 Task: Filter services by "Accounting".
Action: Mouse moved to (338, 73)
Screenshot: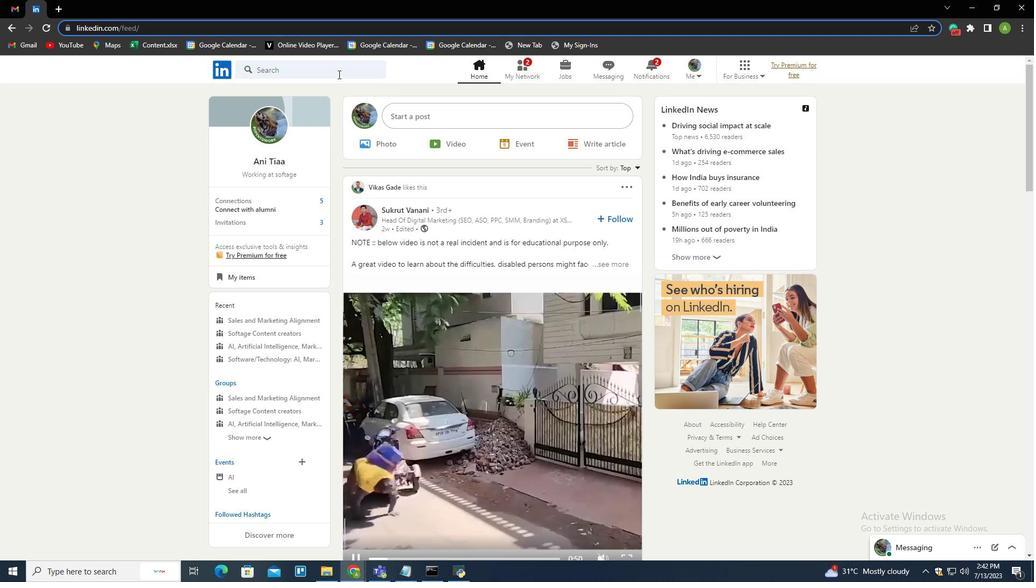 
Action: Mouse pressed left at (338, 73)
Screenshot: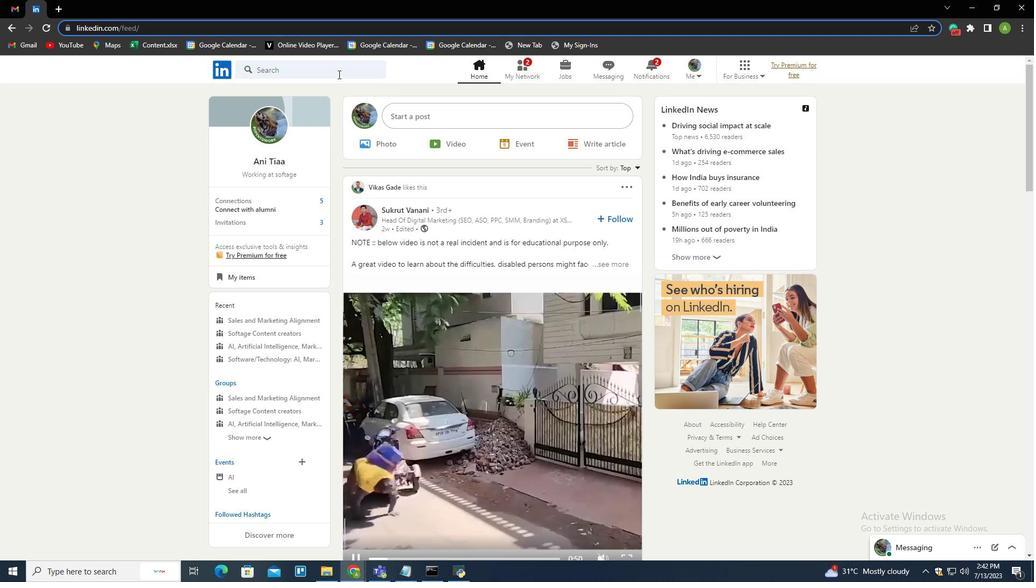 
Action: Key pressed hiring<Key.enter>
Screenshot: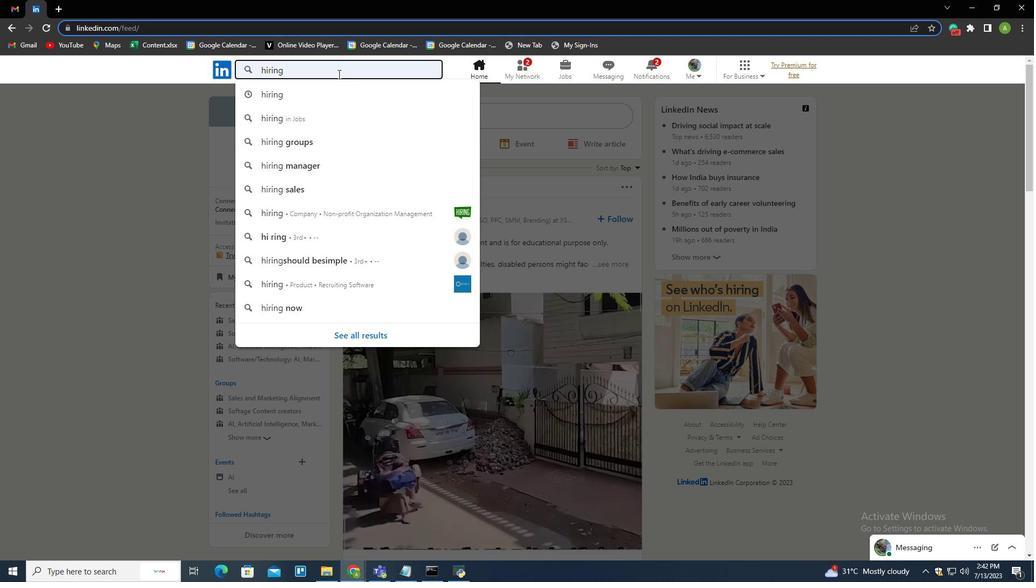 
Action: Mouse moved to (643, 95)
Screenshot: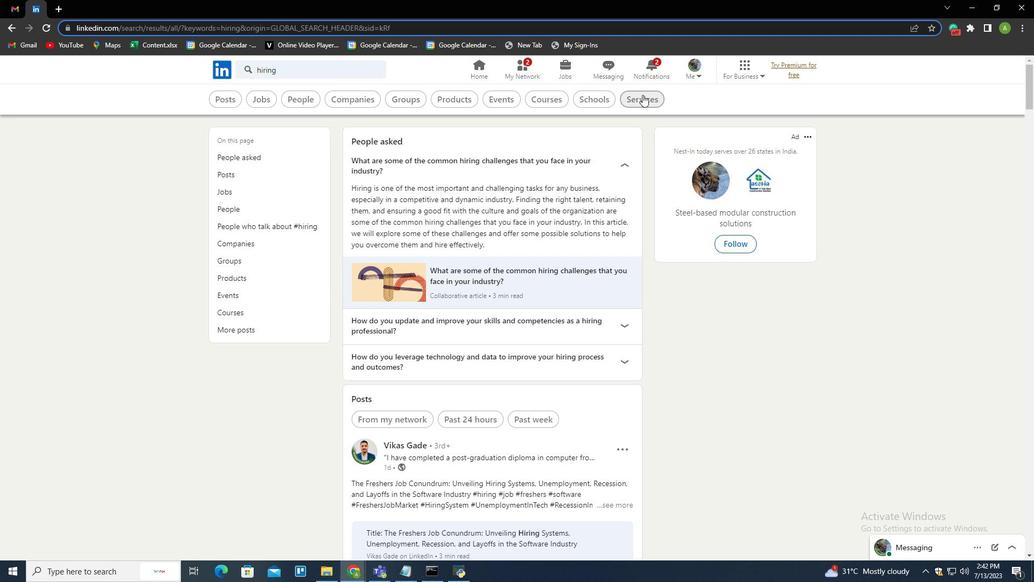 
Action: Mouse pressed left at (643, 95)
Screenshot: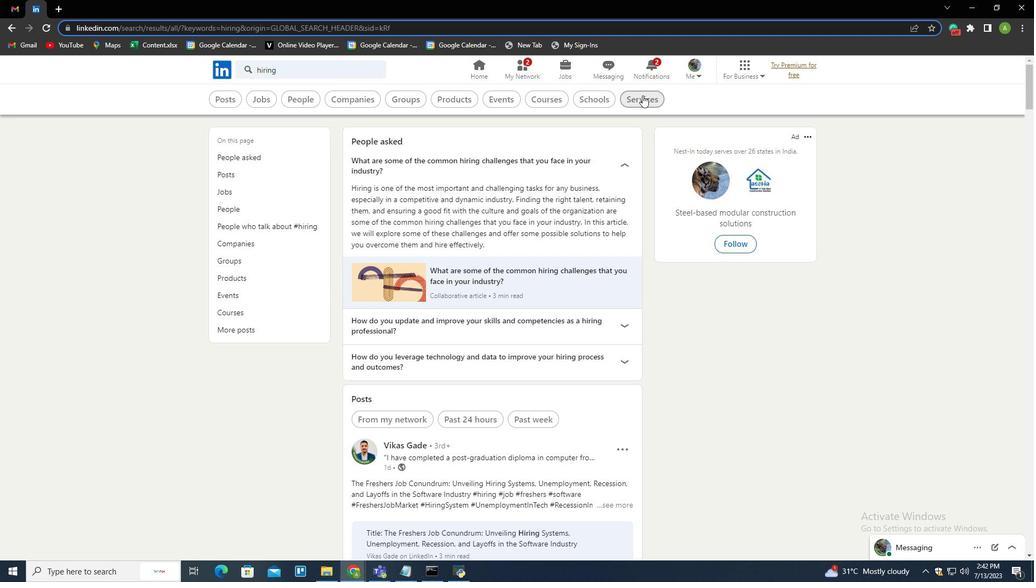 
Action: Mouse moved to (333, 100)
Screenshot: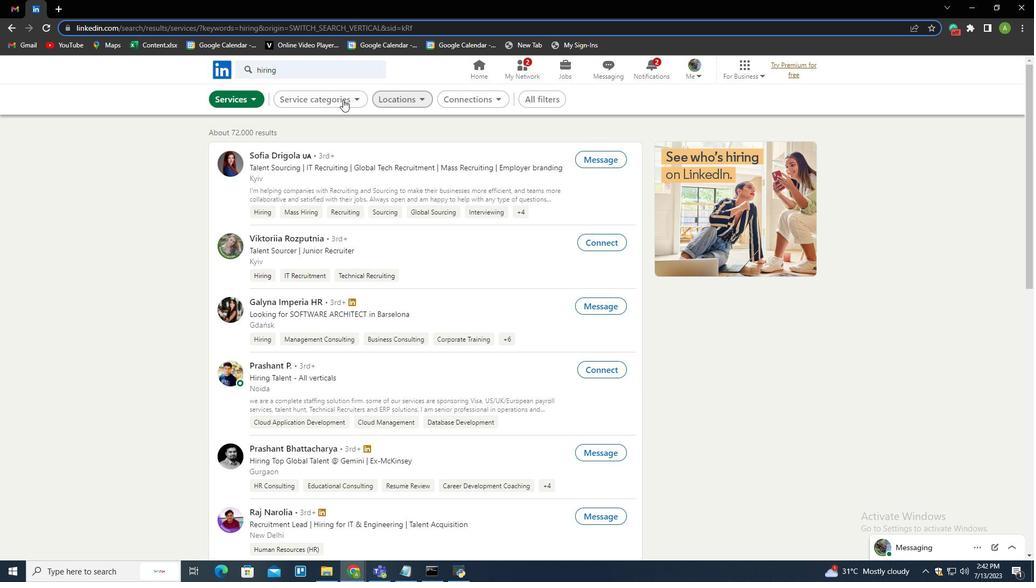 
Action: Mouse pressed left at (333, 100)
Screenshot: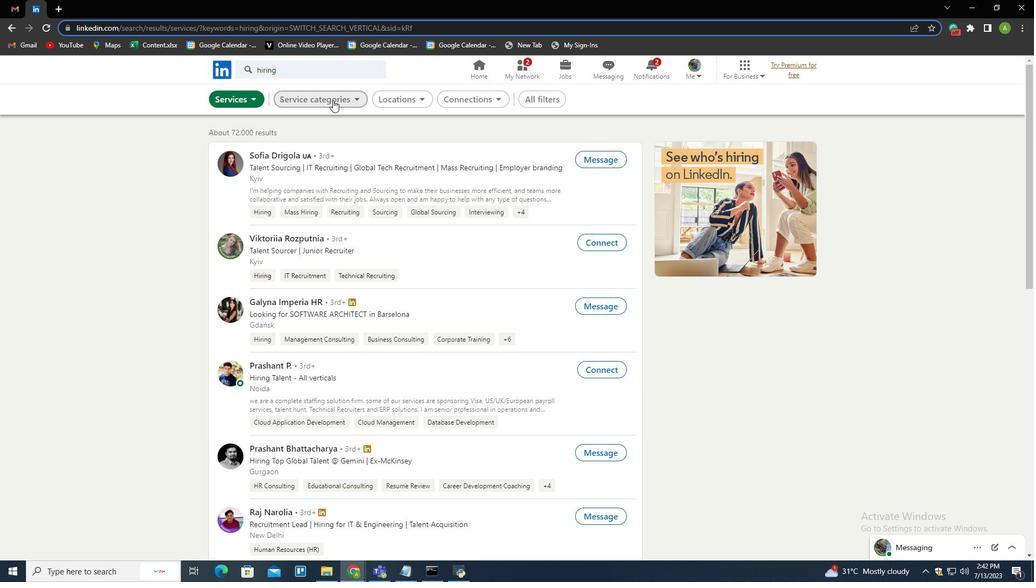 
Action: Mouse moved to (291, 133)
Screenshot: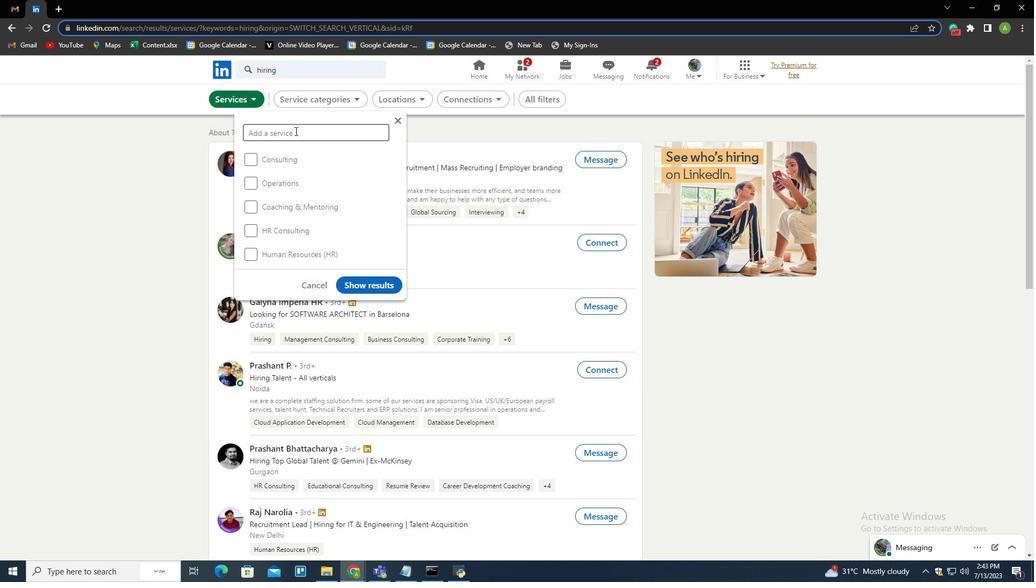 
Action: Mouse pressed left at (291, 133)
Screenshot: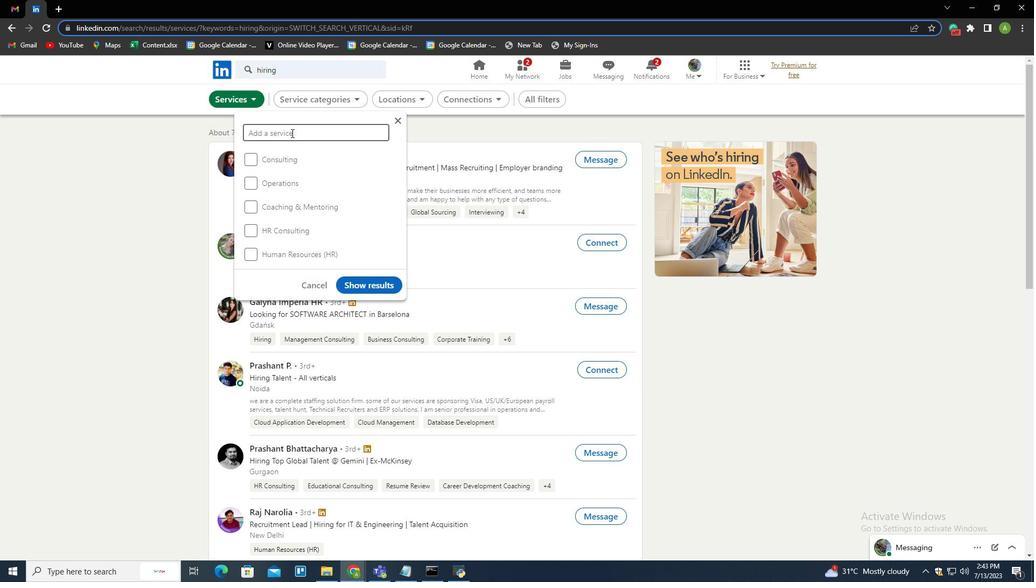 
Action: Key pressed <Key.shift>Accounting<Key.down><Key.enter>
Screenshot: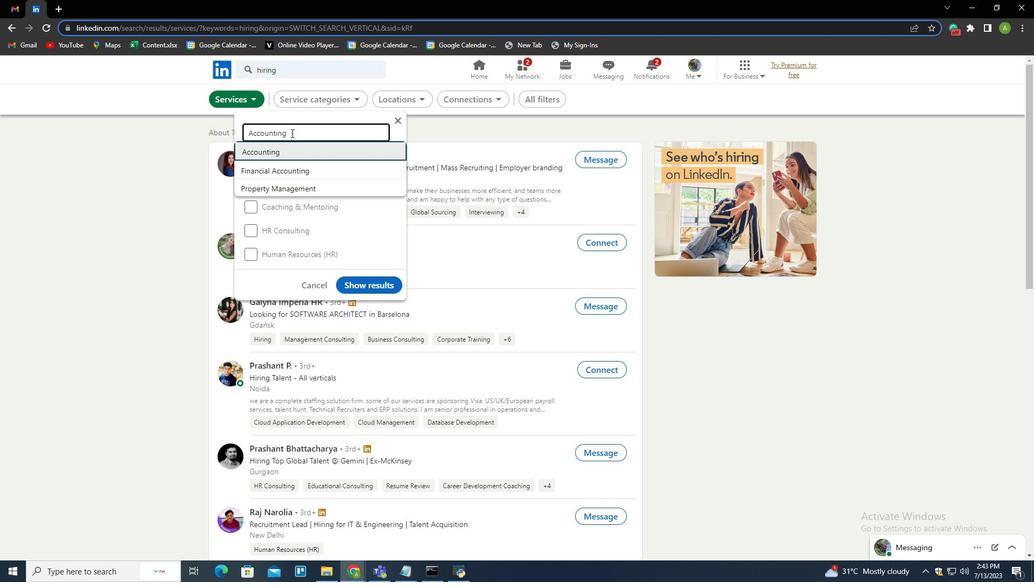
Action: Mouse moved to (365, 306)
Screenshot: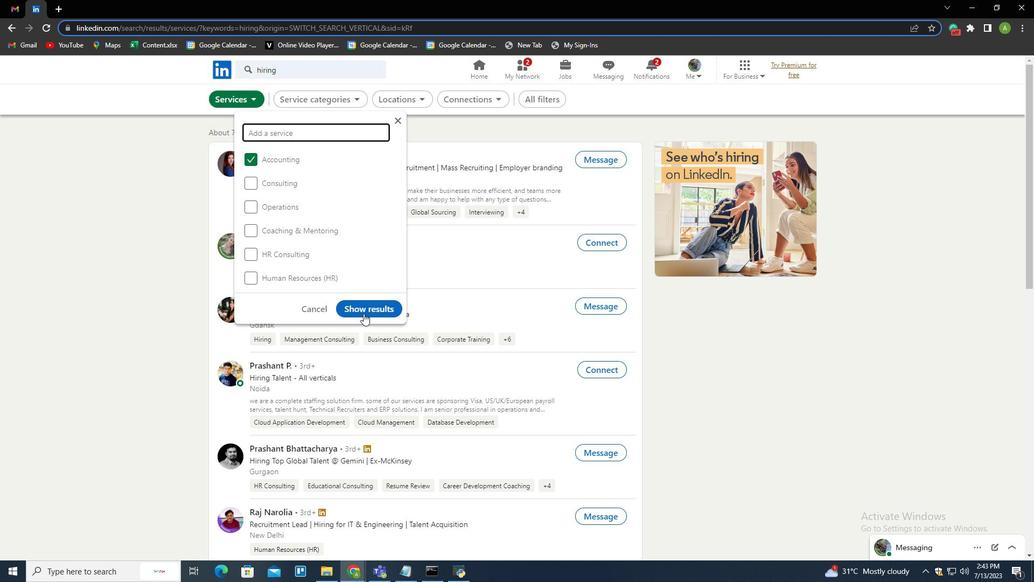 
Action: Mouse pressed left at (365, 306)
Screenshot: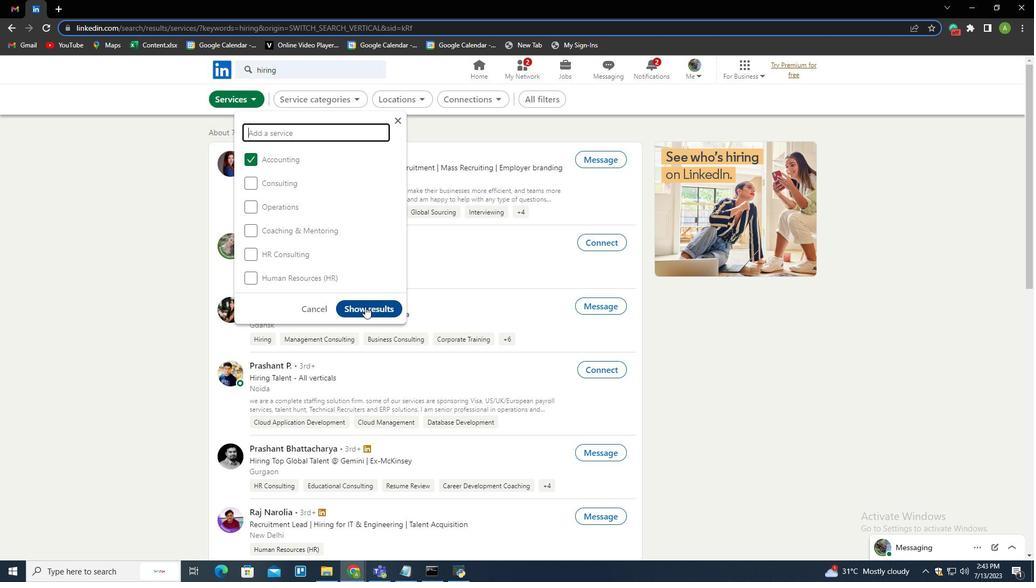 
